 Task: Set the "Skip frame" for decoding in FFmpeg audio/video decoder to non-key.
Action: Mouse moved to (97, 18)
Screenshot: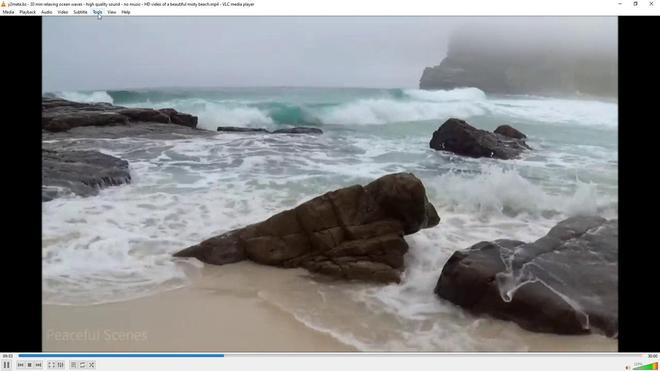 
Action: Mouse pressed left at (97, 18)
Screenshot: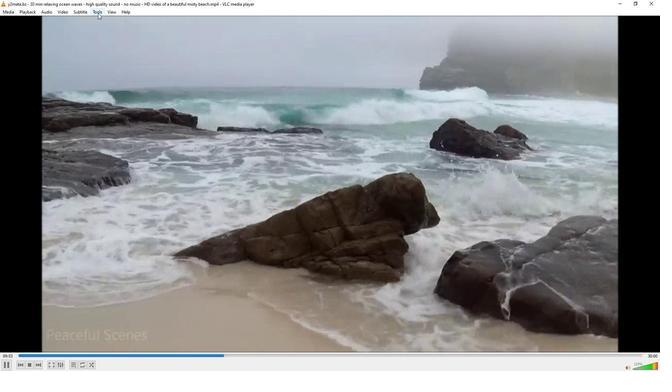 
Action: Mouse moved to (120, 95)
Screenshot: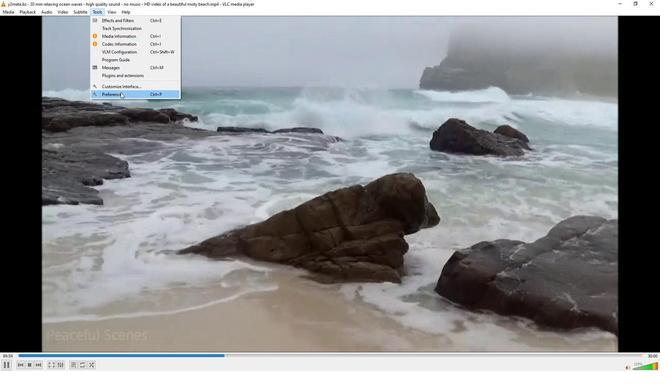 
Action: Mouse pressed left at (120, 95)
Screenshot: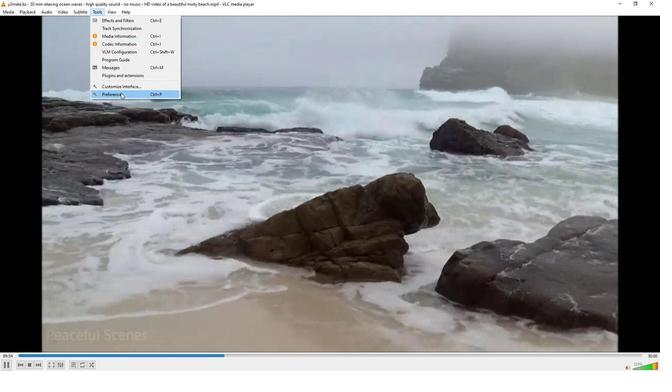 
Action: Mouse moved to (77, 287)
Screenshot: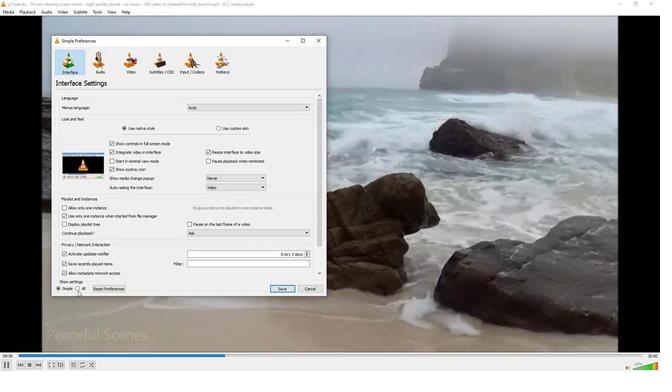 
Action: Mouse pressed left at (77, 287)
Screenshot: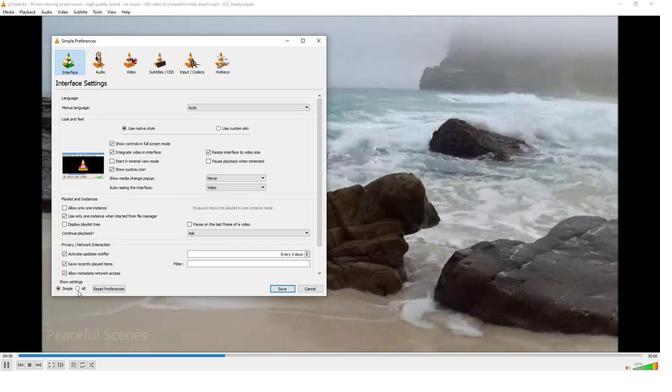 
Action: Mouse moved to (67, 193)
Screenshot: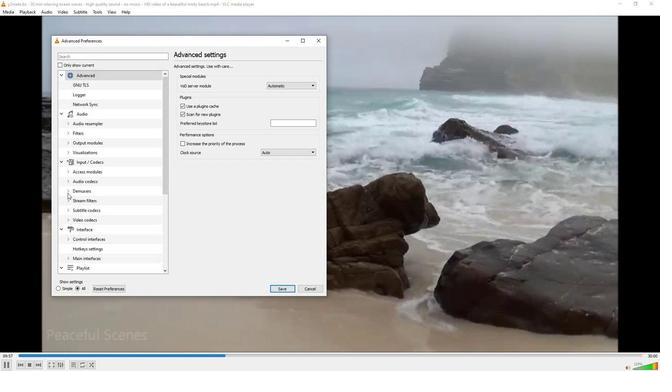 
Action: Mouse pressed left at (67, 193)
Screenshot: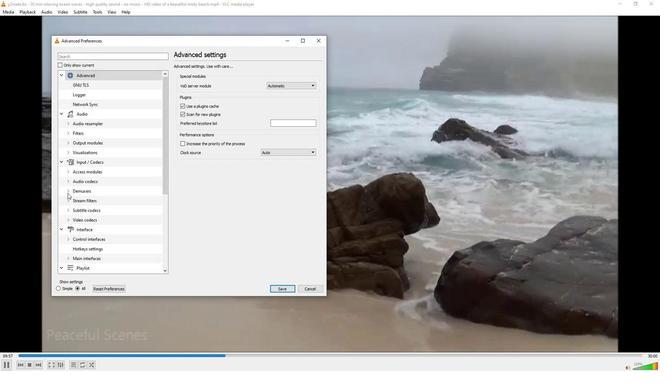 
Action: Mouse moved to (82, 201)
Screenshot: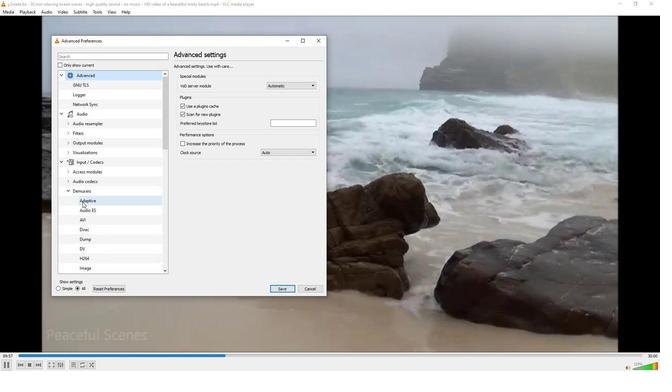 
Action: Mouse scrolled (82, 201) with delta (0, 0)
Screenshot: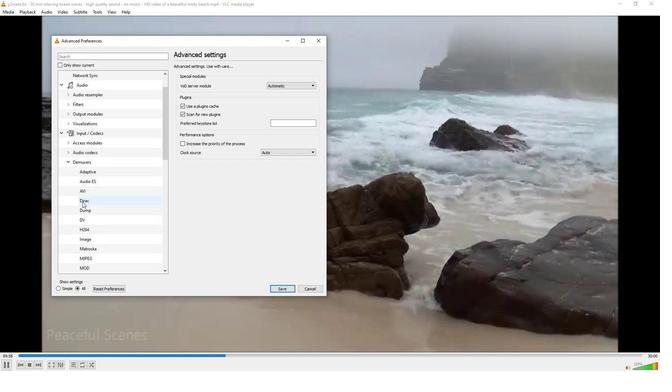 
Action: Mouse scrolled (82, 201) with delta (0, 0)
Screenshot: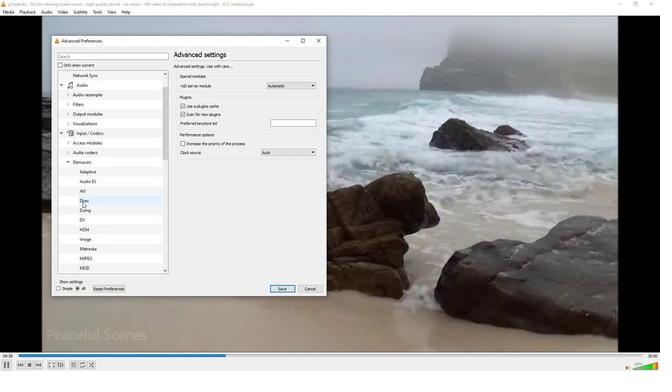 
Action: Mouse scrolled (82, 201) with delta (0, 0)
Screenshot: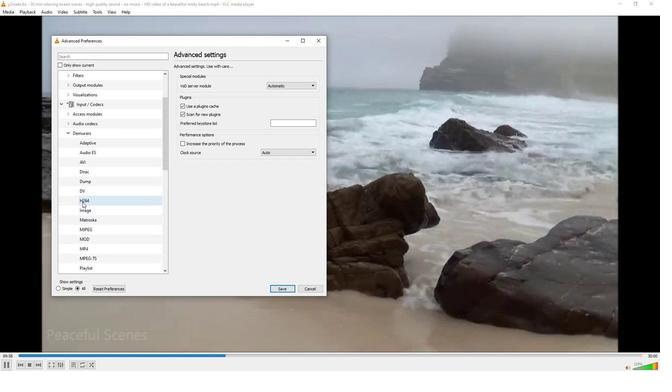 
Action: Mouse scrolled (82, 201) with delta (0, 0)
Screenshot: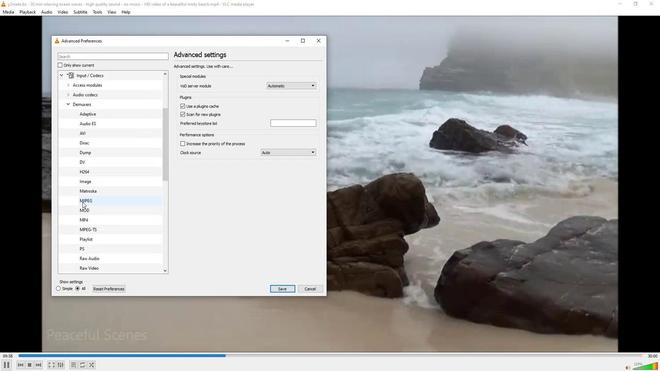 
Action: Mouse scrolled (82, 201) with delta (0, 0)
Screenshot: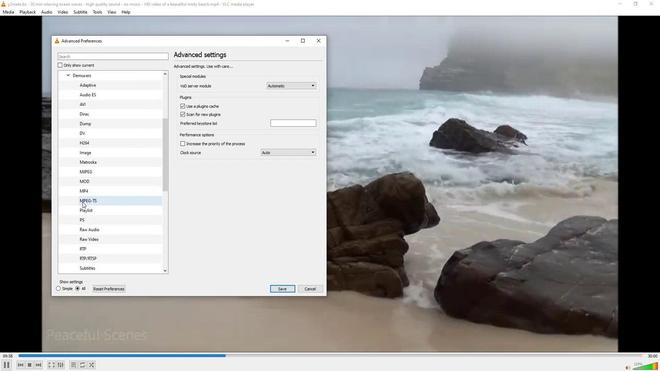 
Action: Mouse scrolled (82, 201) with delta (0, 0)
Screenshot: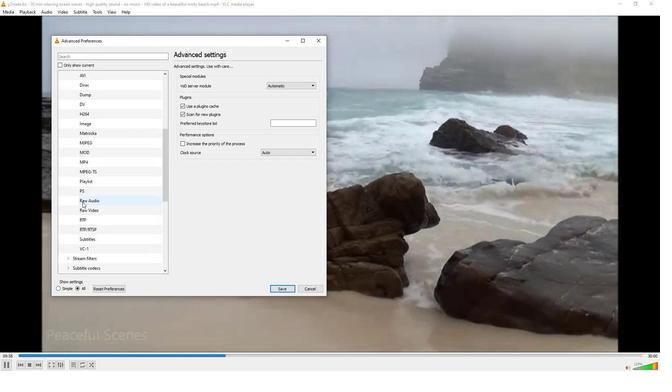 
Action: Mouse moved to (70, 246)
Screenshot: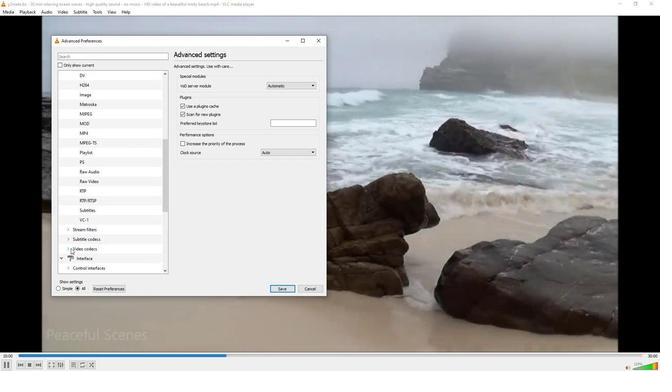 
Action: Mouse pressed left at (70, 246)
Screenshot: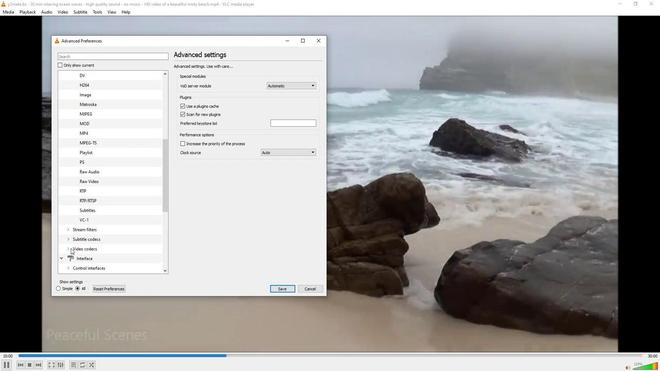 
Action: Mouse moved to (83, 264)
Screenshot: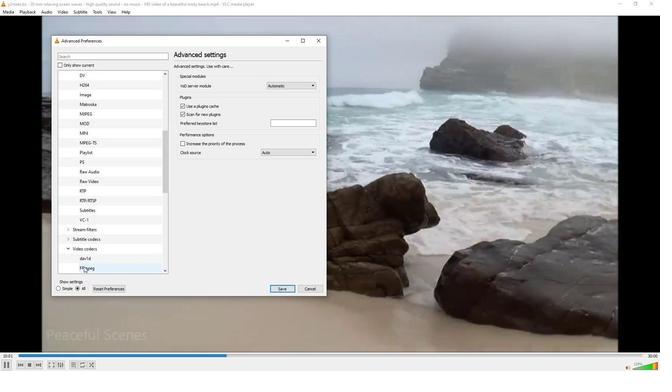 
Action: Mouse pressed left at (83, 264)
Screenshot: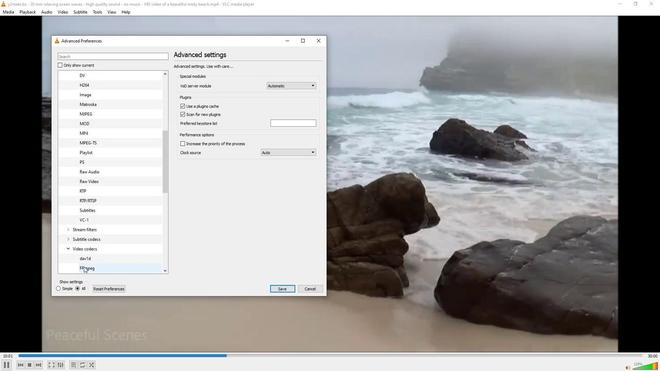 
Action: Mouse moved to (293, 140)
Screenshot: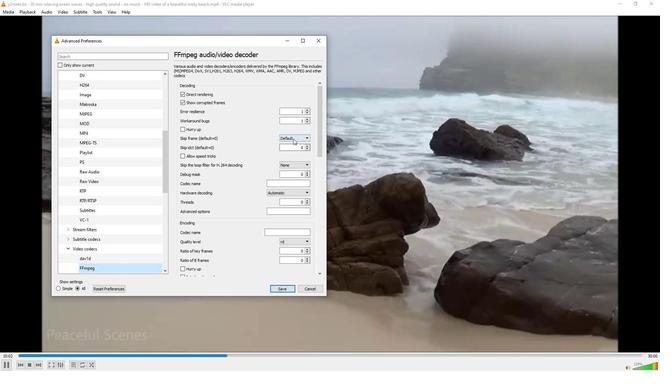 
Action: Mouse pressed left at (293, 140)
Screenshot: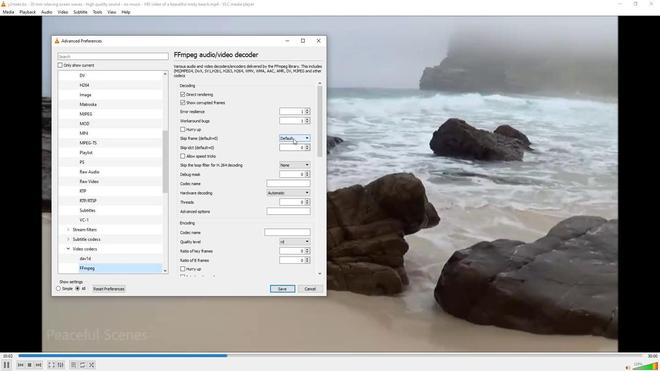 
Action: Mouse moved to (288, 163)
Screenshot: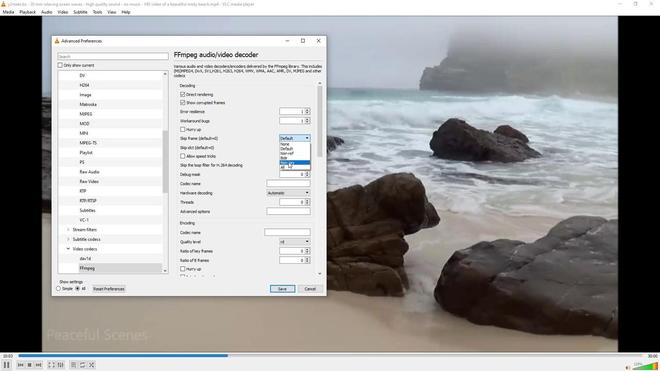 
Action: Mouse pressed left at (288, 163)
Screenshot: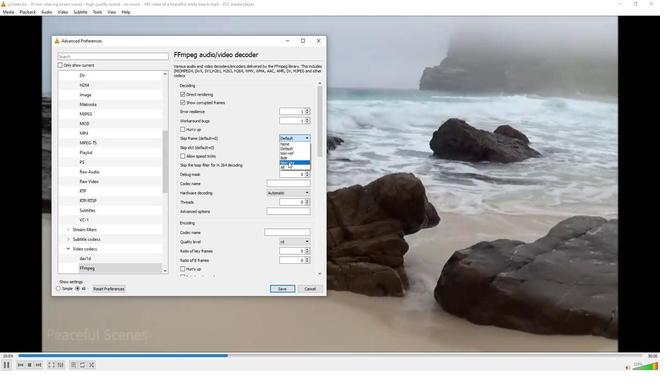 
